 Task: In Heading Arial with underline. Font size of heading  '18'Font style of data Calibri. Font size of data  9Alignment of headline & data Align center. Fill color in heading,  RedFont color of data Black Apply border in Data No BorderIn the sheet  Budget Planning Spreadsheetbook
Action: Mouse moved to (1125, 156)
Screenshot: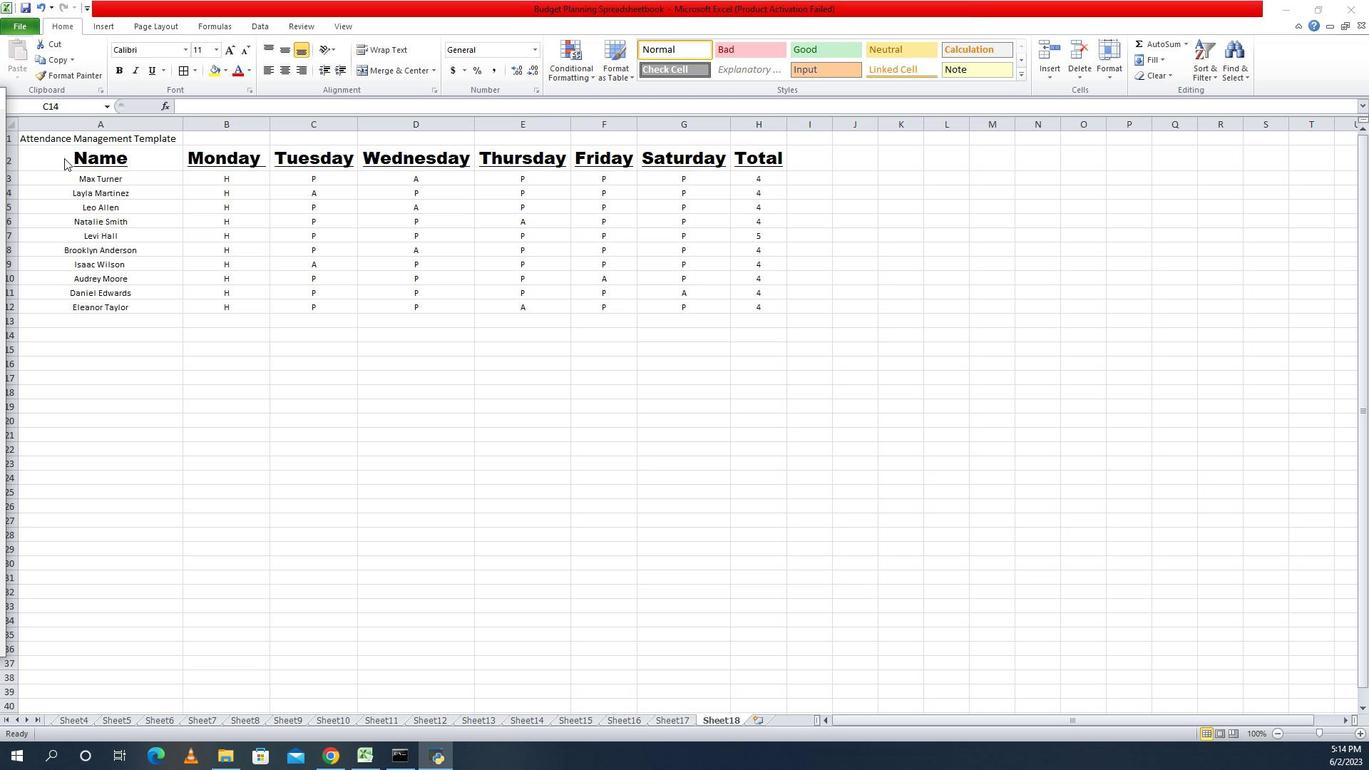 
Action: Mouse pressed left at (1125, 156)
Screenshot: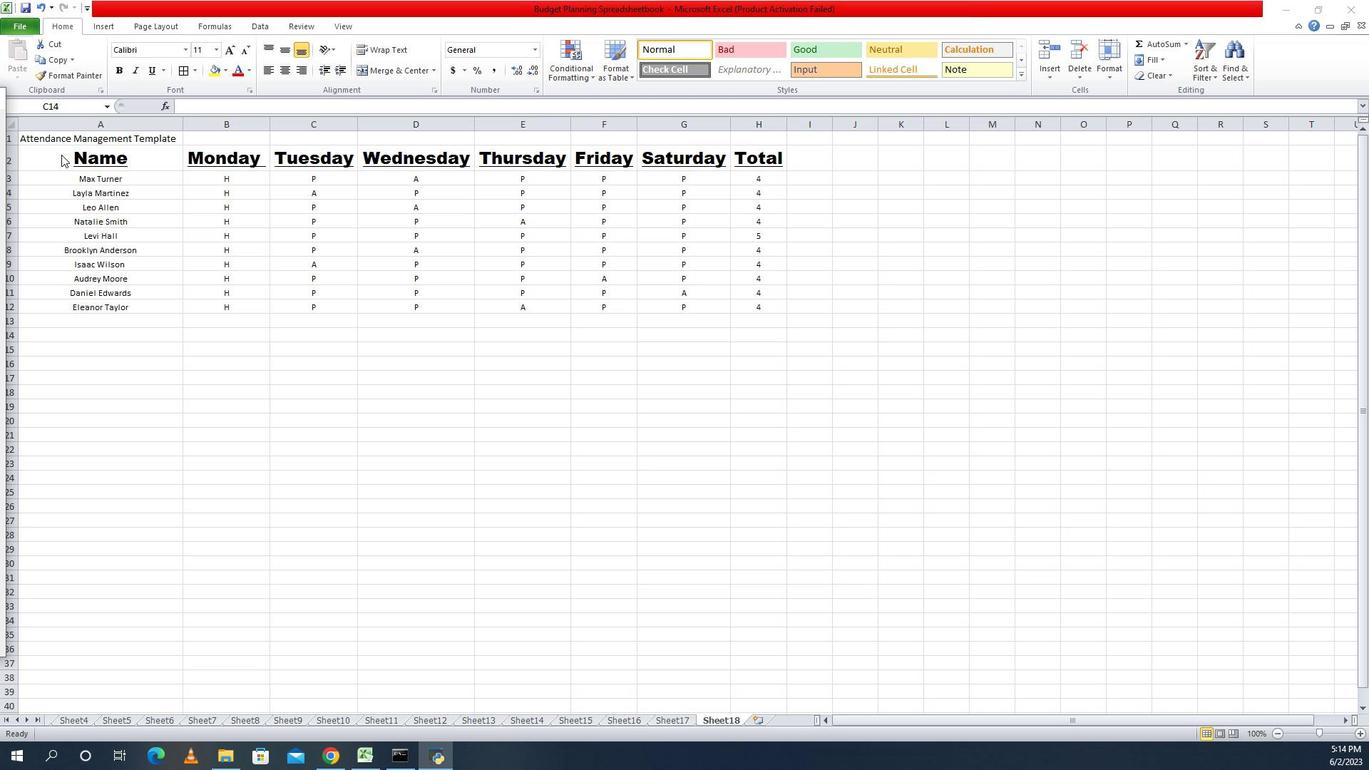 
Action: Mouse moved to (1170, 163)
Screenshot: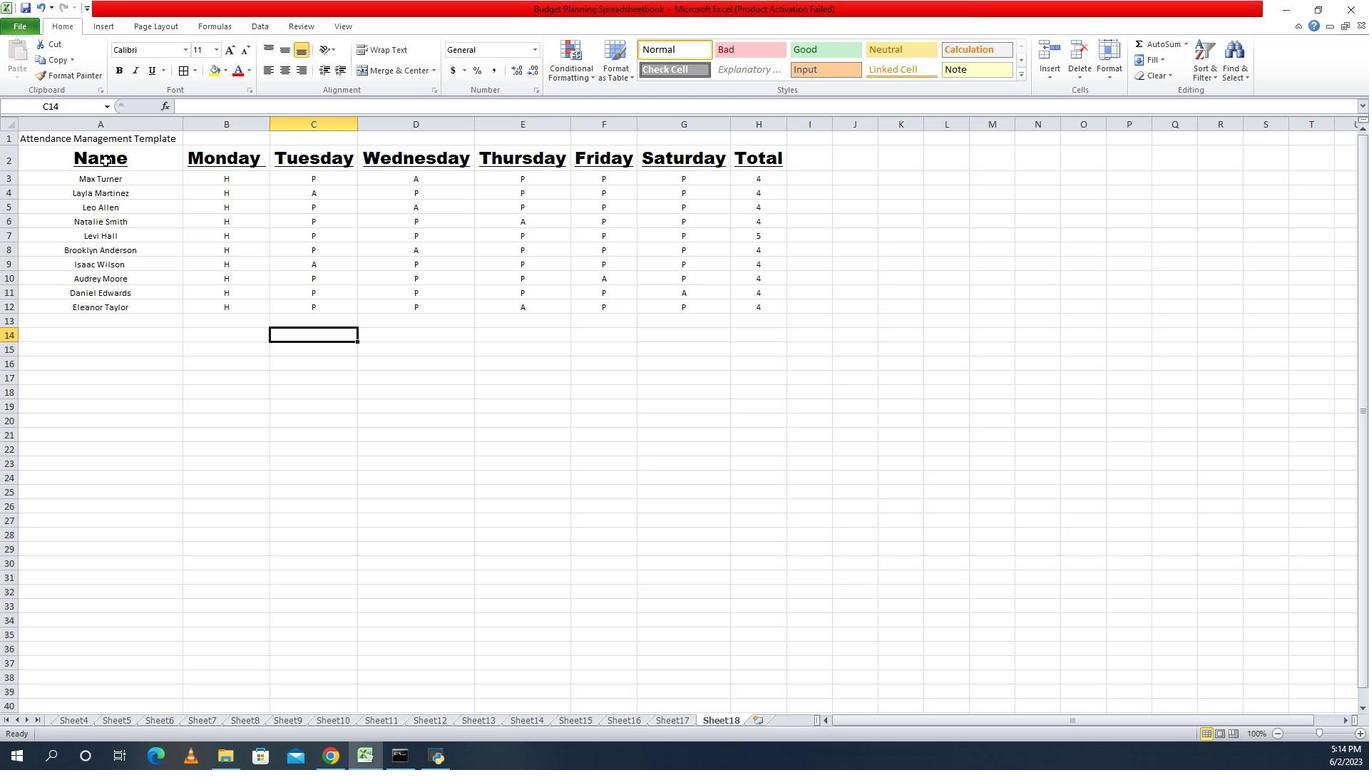 
Action: Mouse pressed left at (1170, 163)
Screenshot: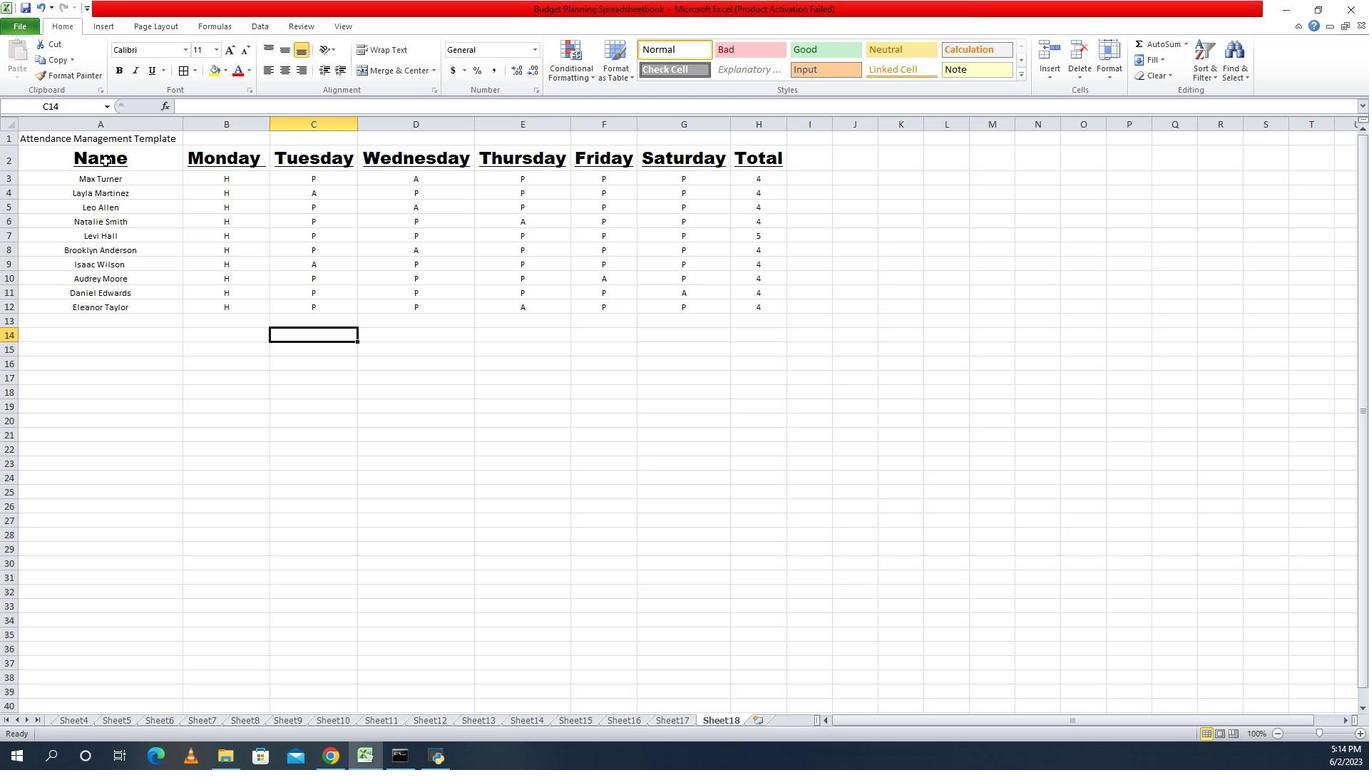 
Action: Mouse moved to (1248, 51)
Screenshot: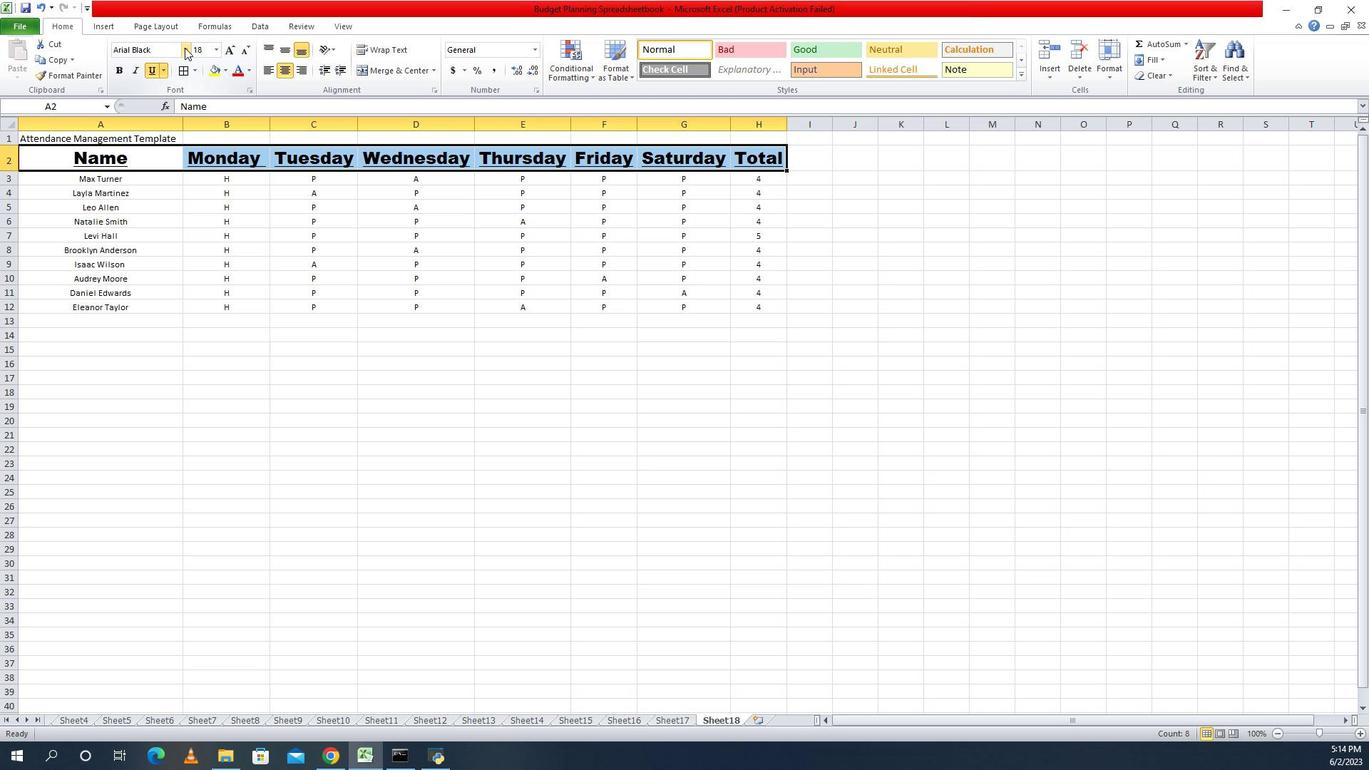 
Action: Mouse pressed left at (1248, 51)
Screenshot: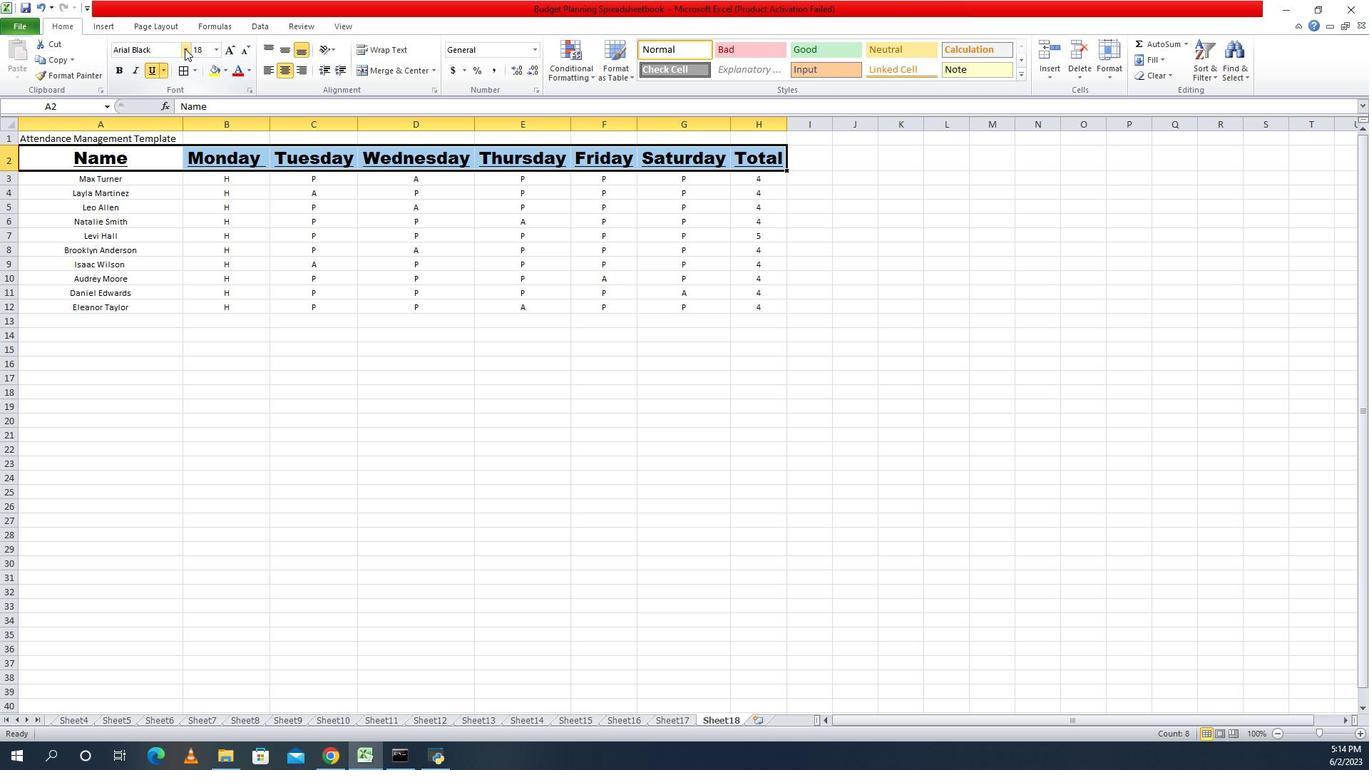 
Action: Mouse moved to (1216, 163)
Screenshot: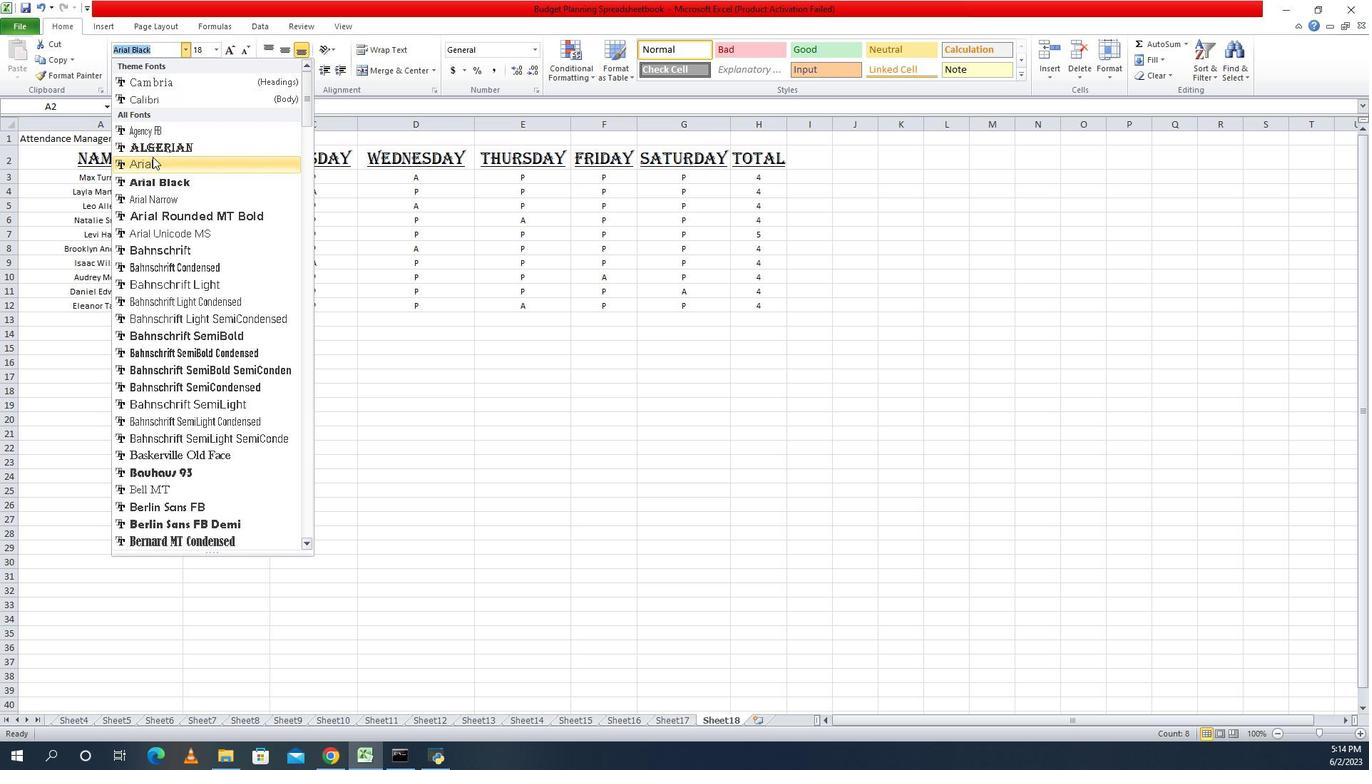 
Action: Mouse pressed left at (1216, 163)
Screenshot: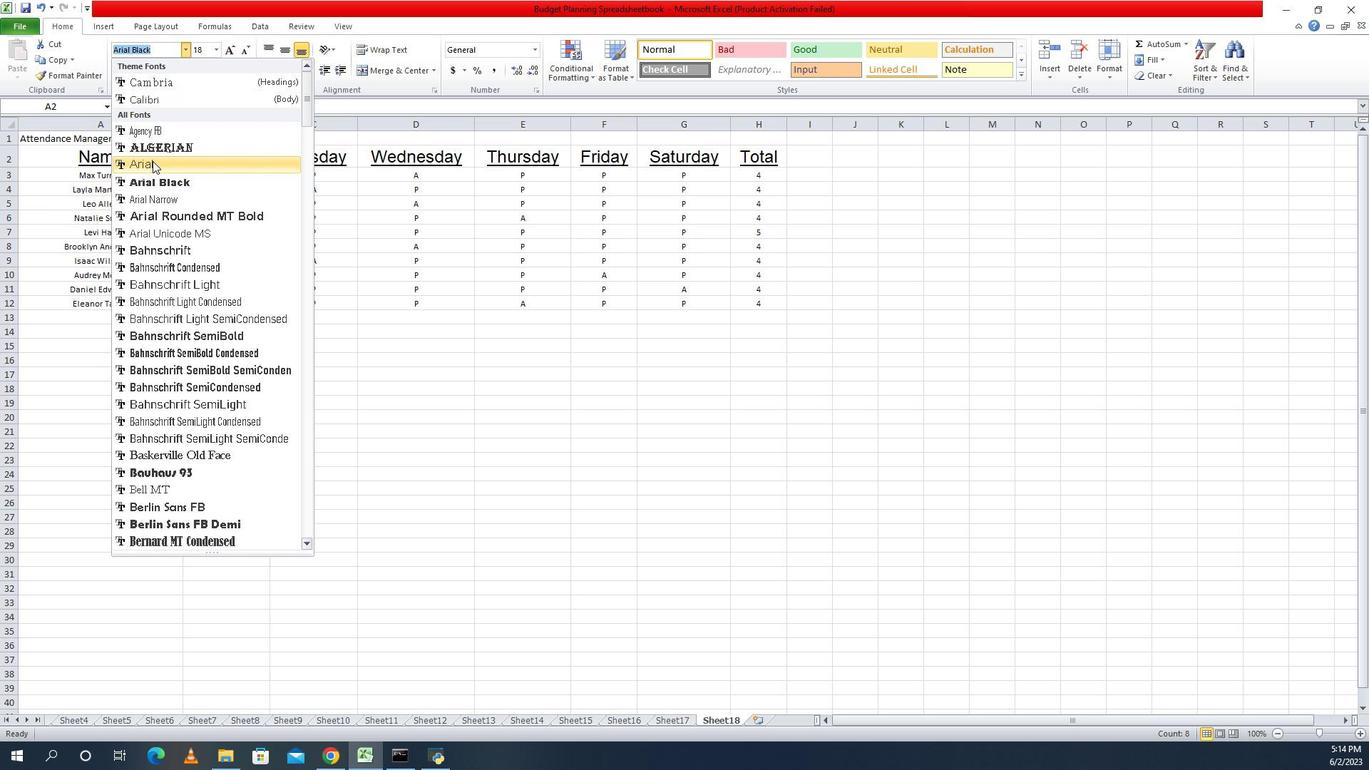 
Action: Mouse moved to (1090, 182)
Screenshot: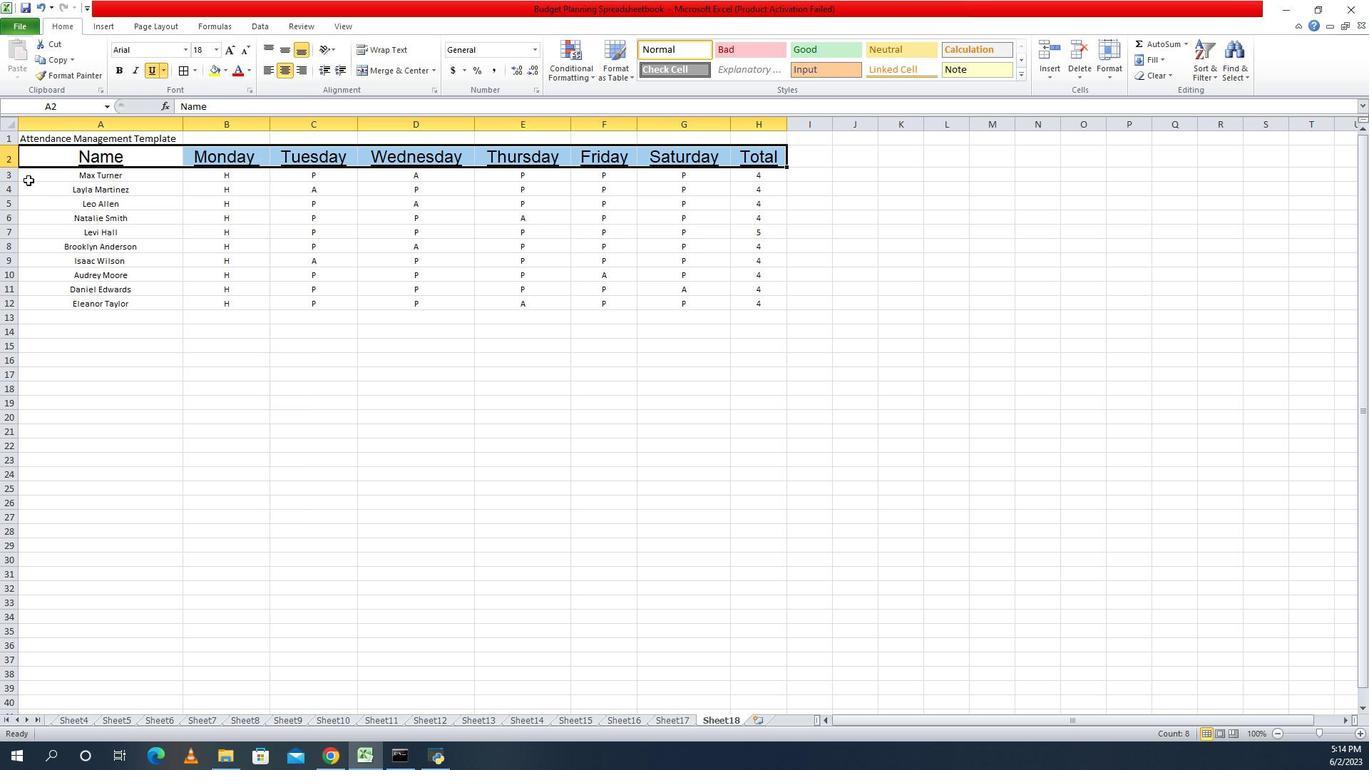 
Action: Mouse pressed left at (1090, 182)
Screenshot: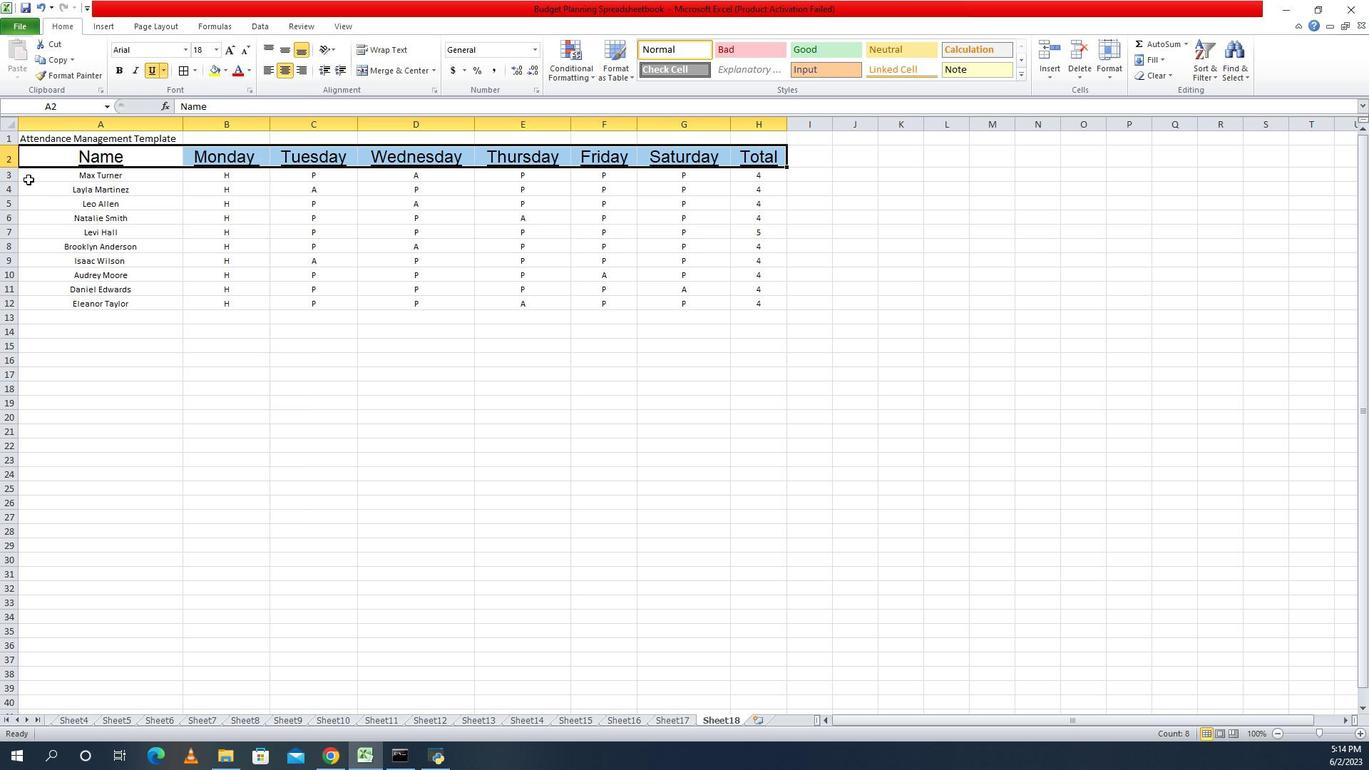 
Action: Mouse moved to (1115, 158)
Screenshot: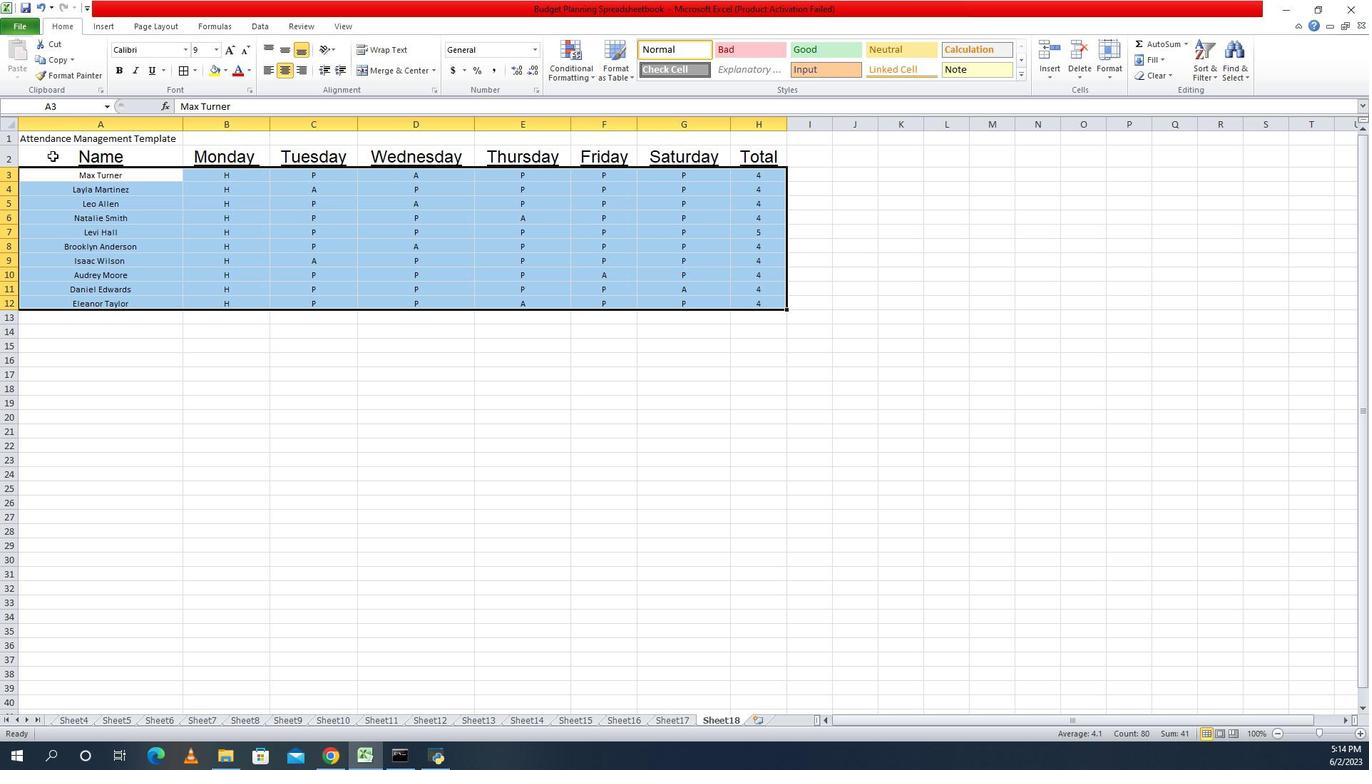 
Action: Mouse pressed left at (1115, 158)
Screenshot: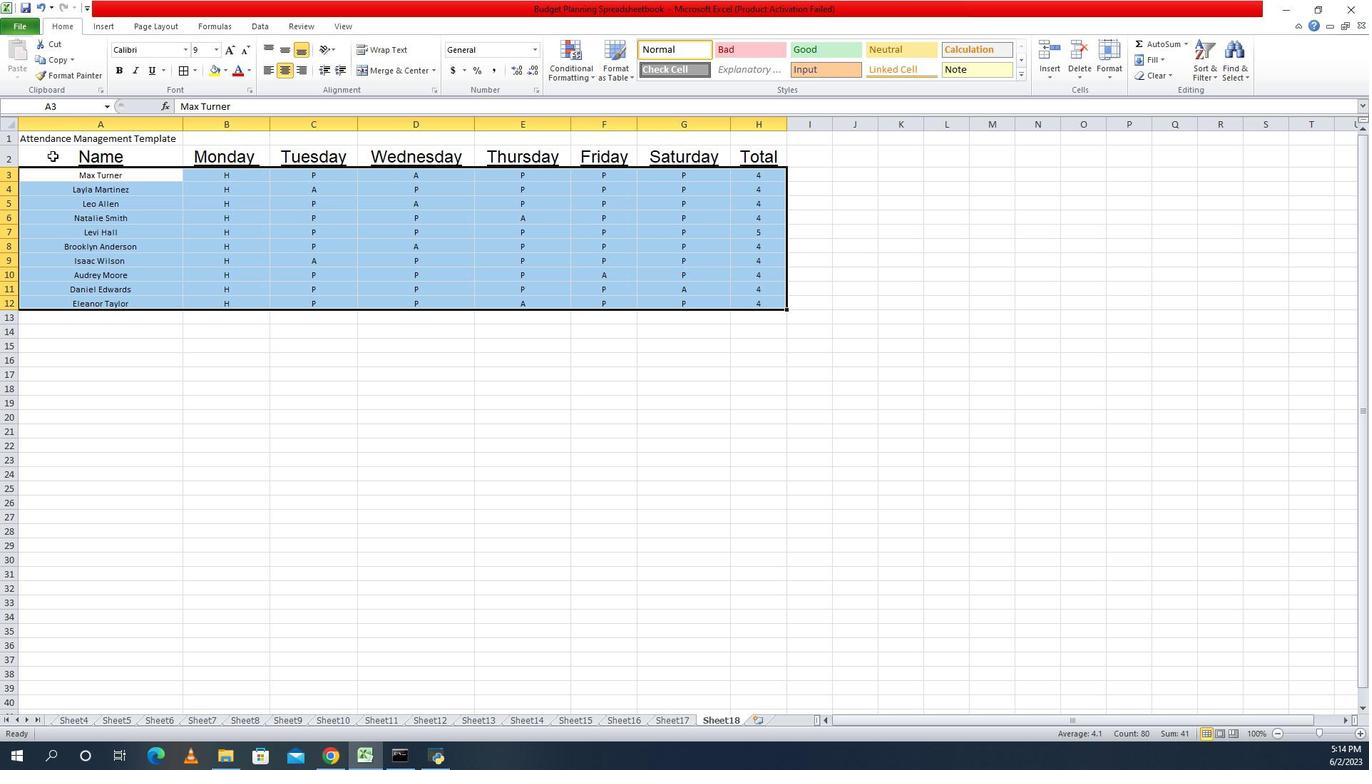 
Action: Mouse moved to (1185, 161)
Screenshot: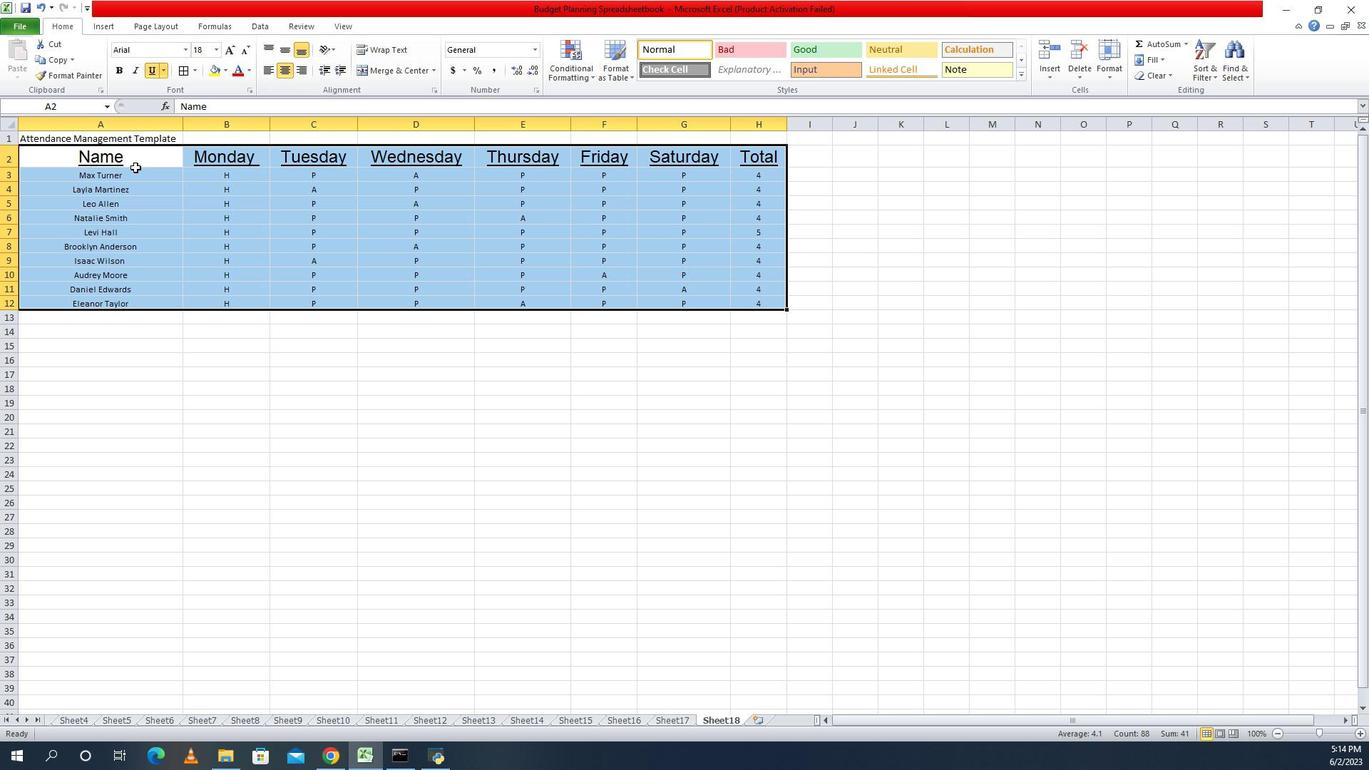 
Action: Mouse pressed left at (1185, 161)
Screenshot: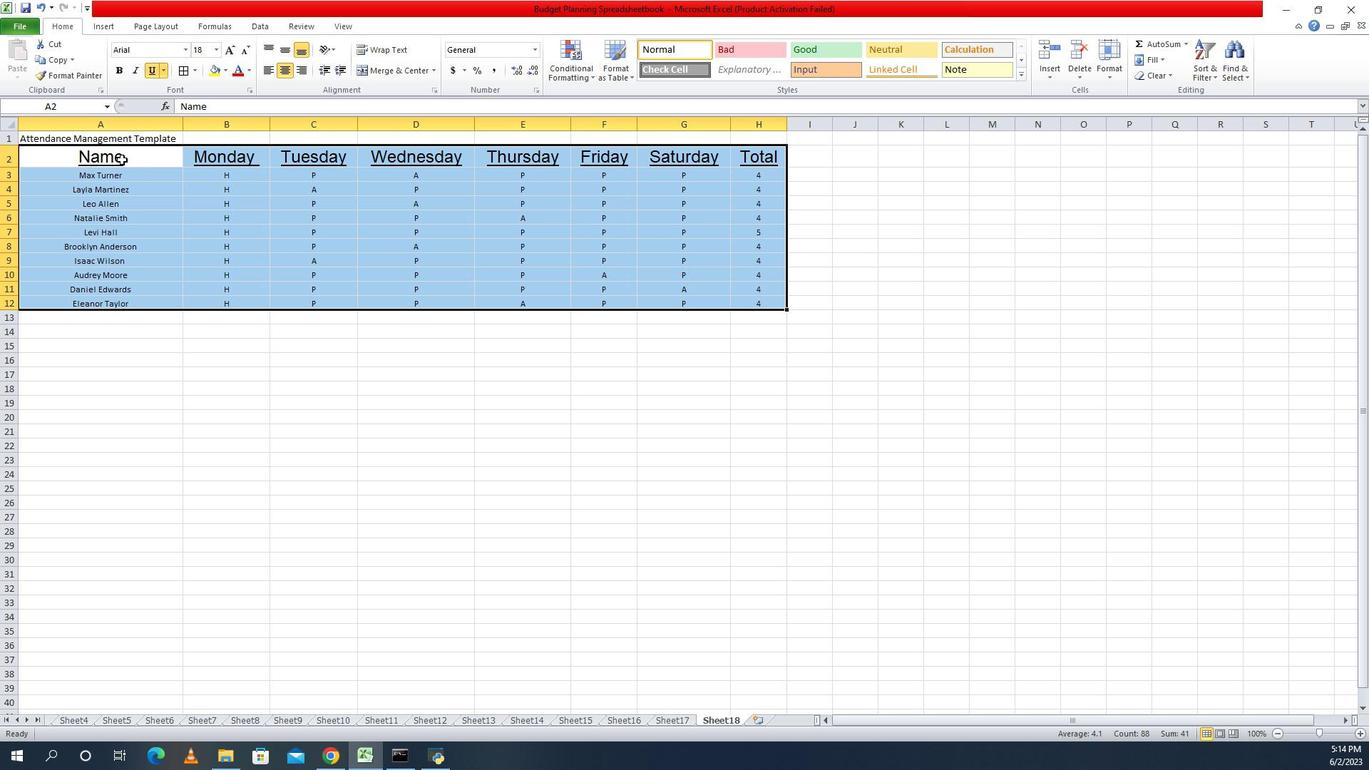 
Action: Mouse moved to (1279, 74)
Screenshot: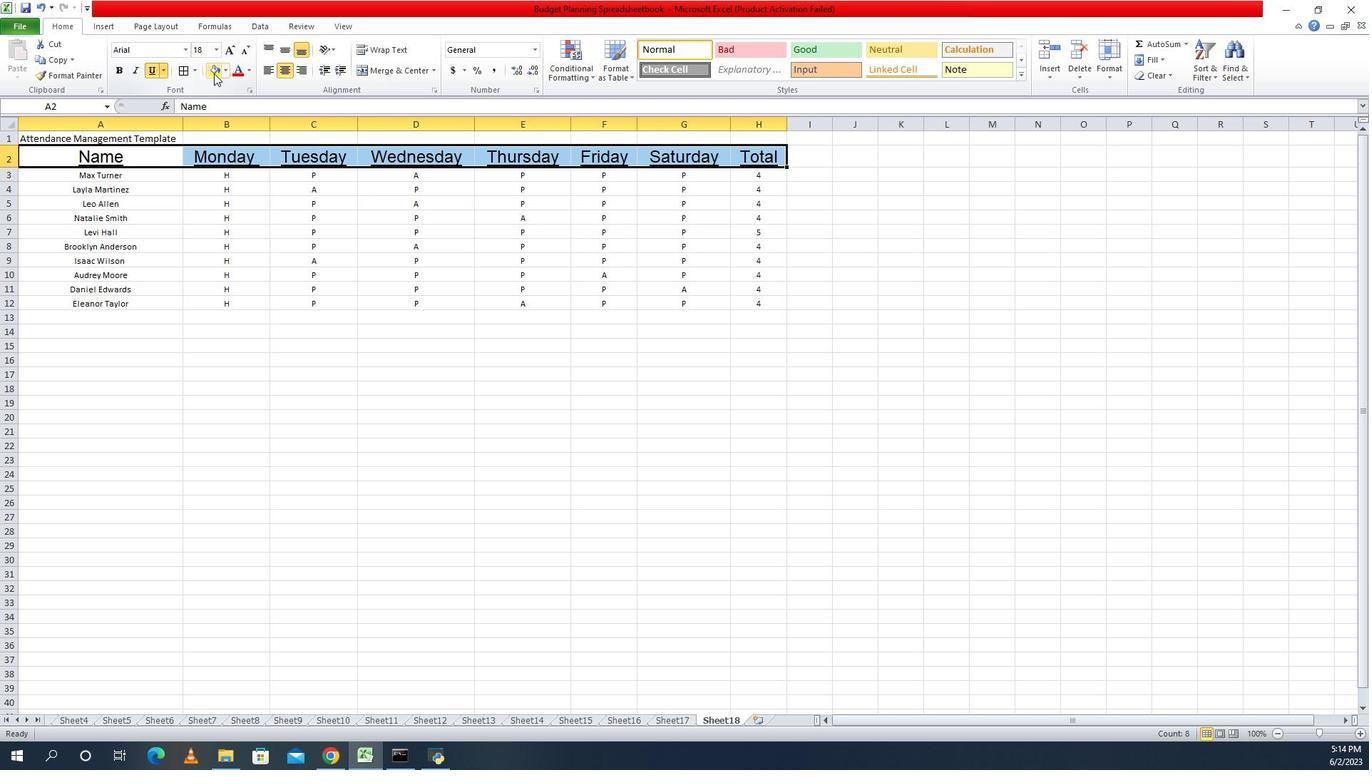 
Action: Mouse pressed left at (1279, 74)
Screenshot: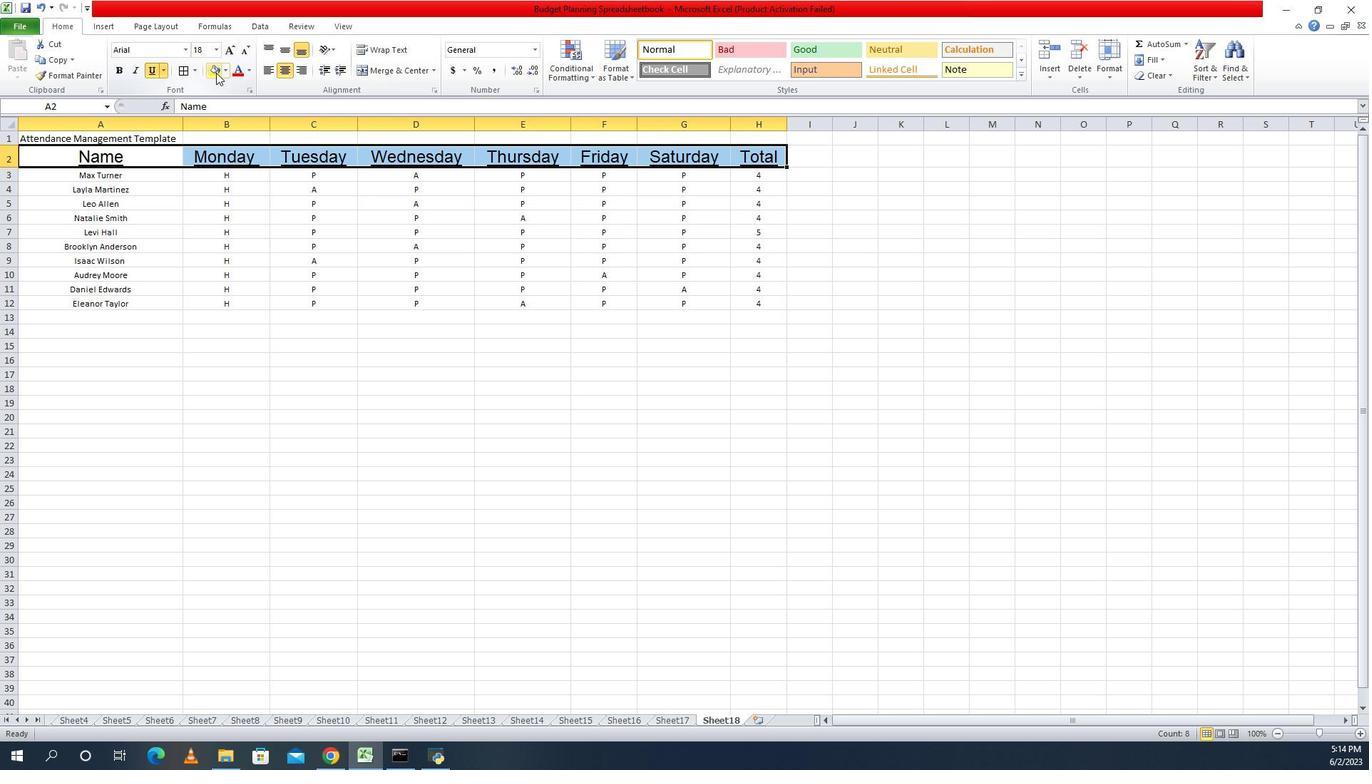 
Action: Mouse moved to (1301, 74)
Screenshot: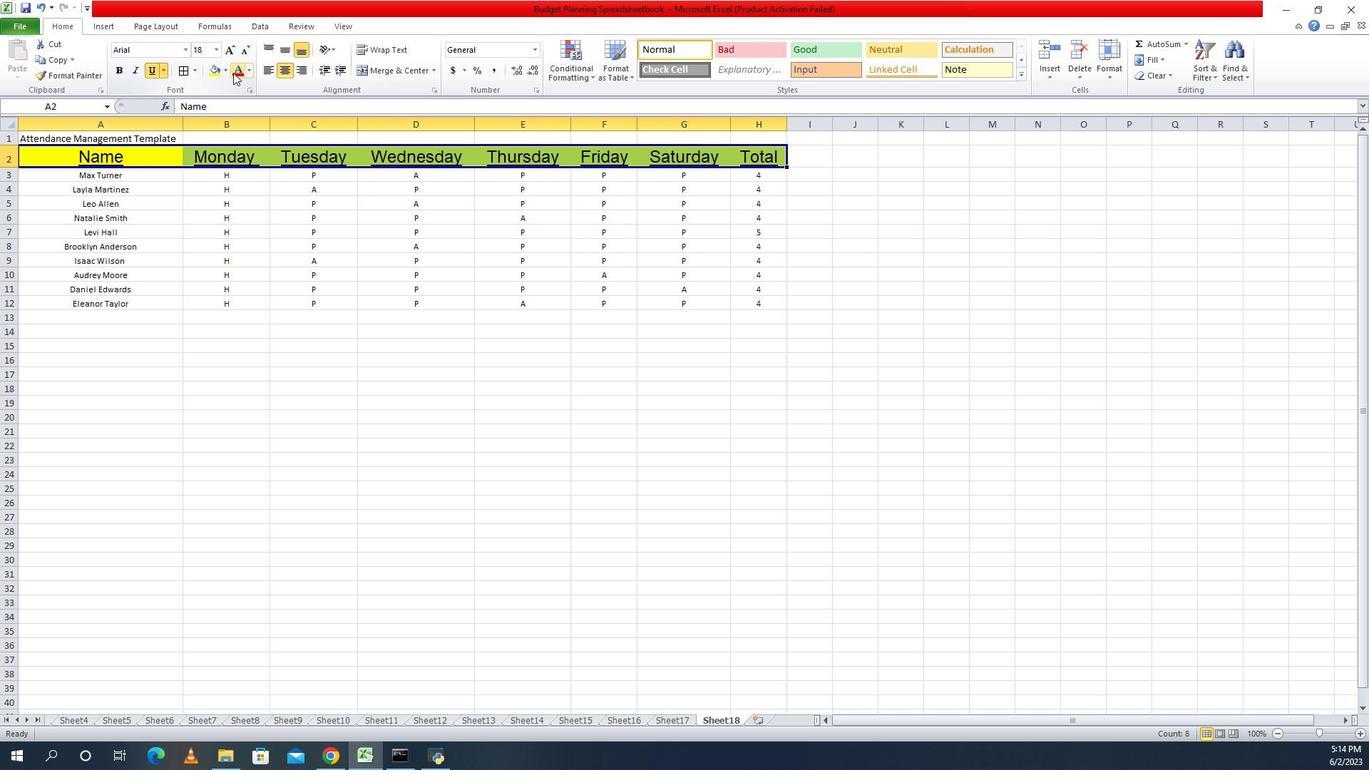 
Action: Mouse pressed left at (1301, 74)
Screenshot: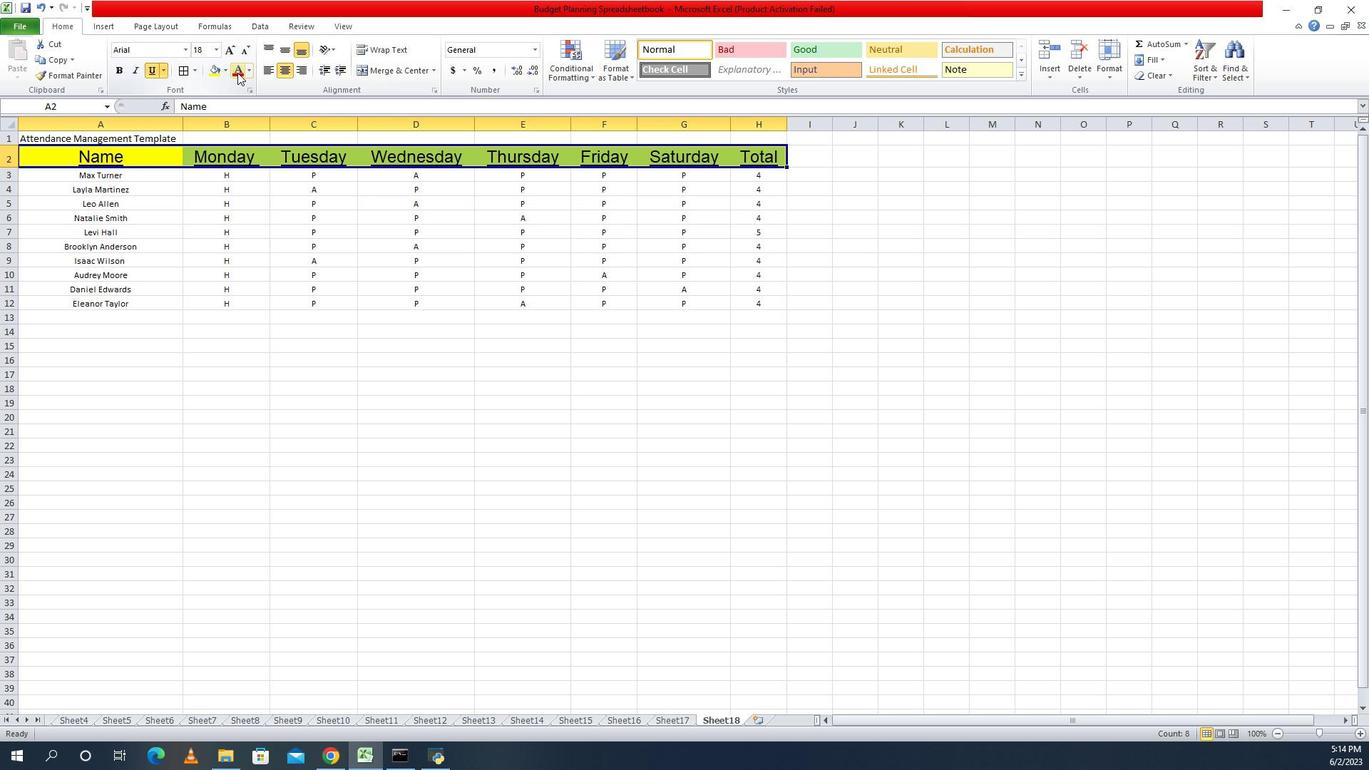 
Action: Mouse moved to (1115, 181)
Screenshot: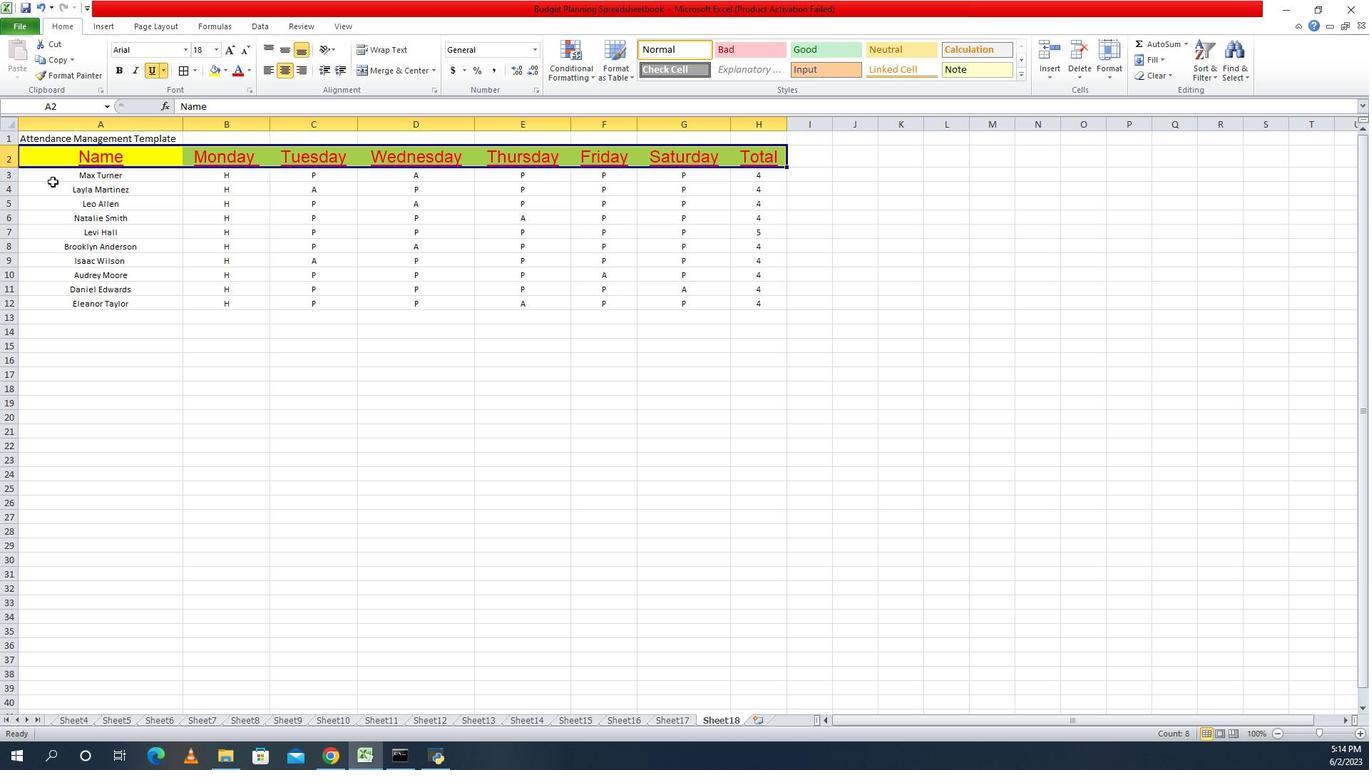 
Action: Mouse pressed left at (1115, 181)
Screenshot: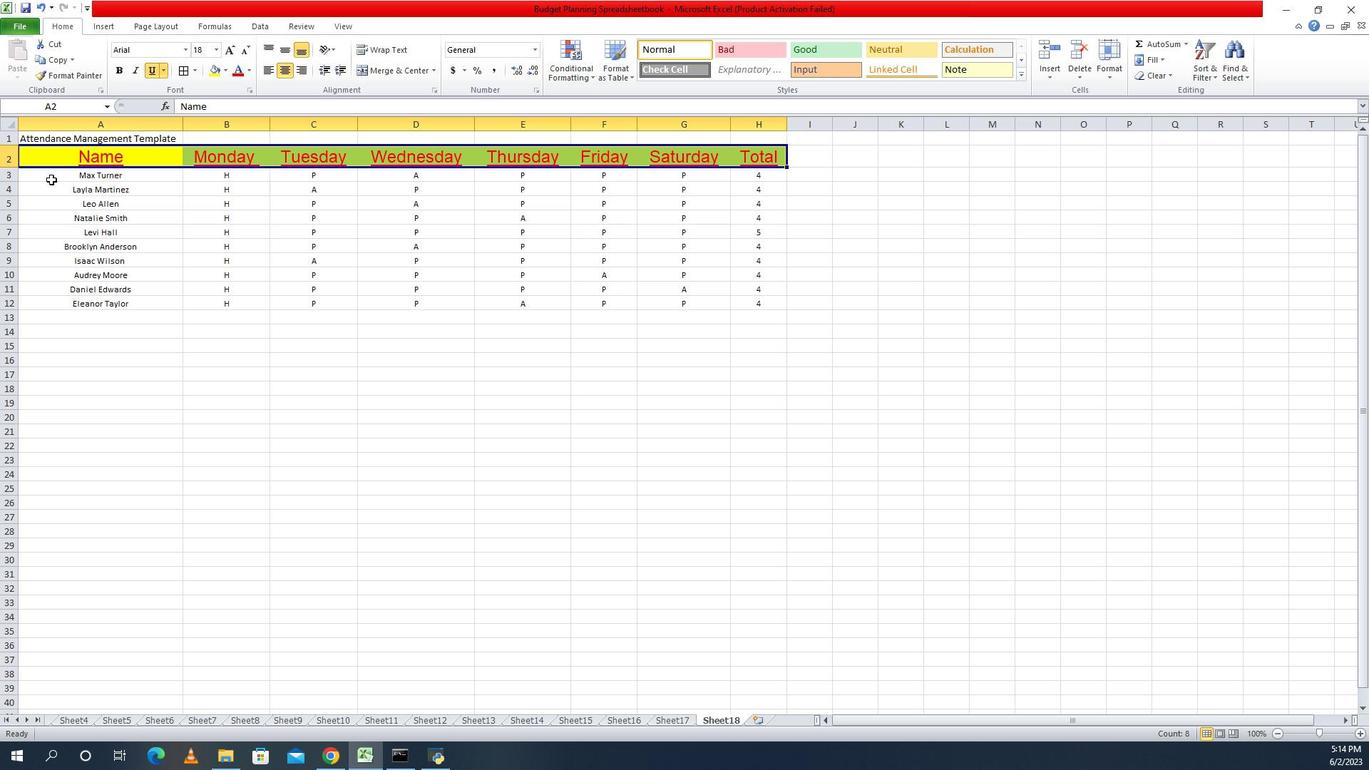 
Action: Mouse moved to (1243, 67)
Screenshot: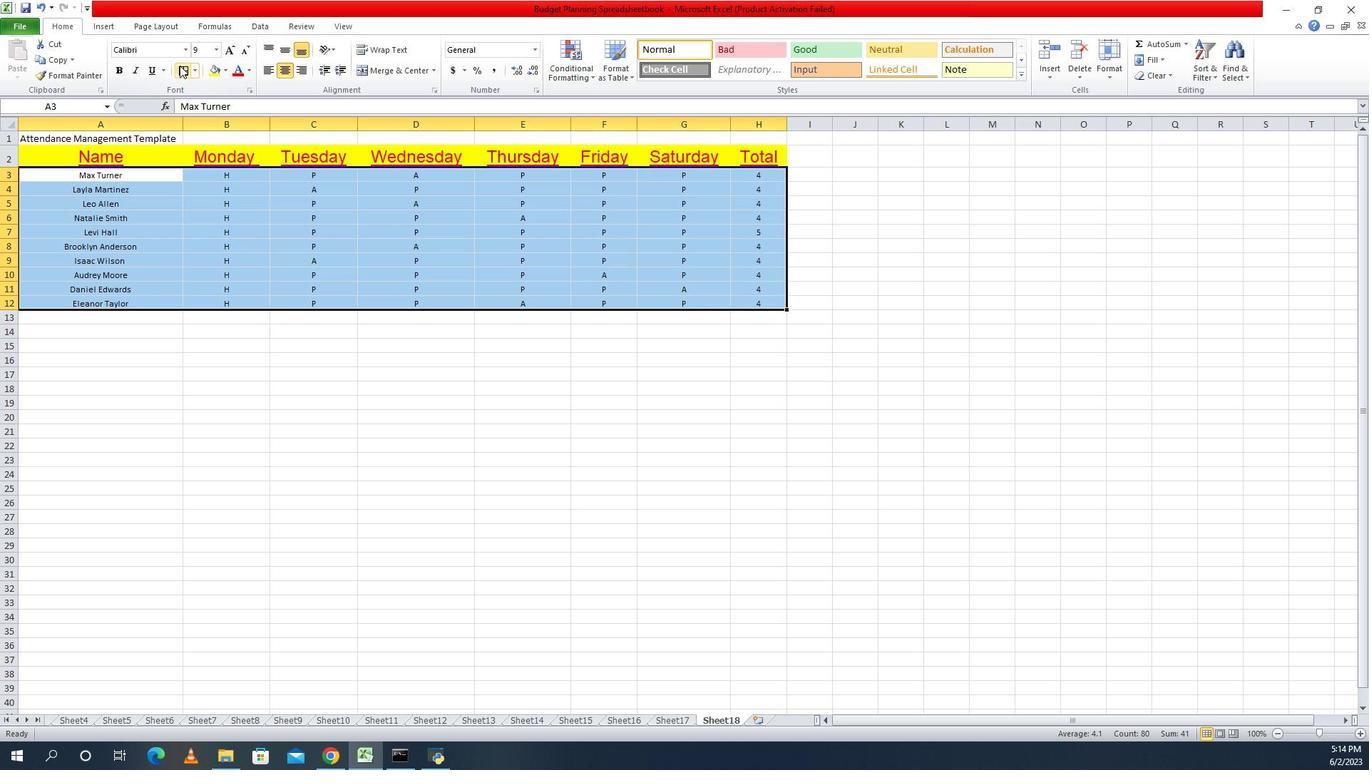 
Action: Mouse pressed left at (1243, 67)
Screenshot: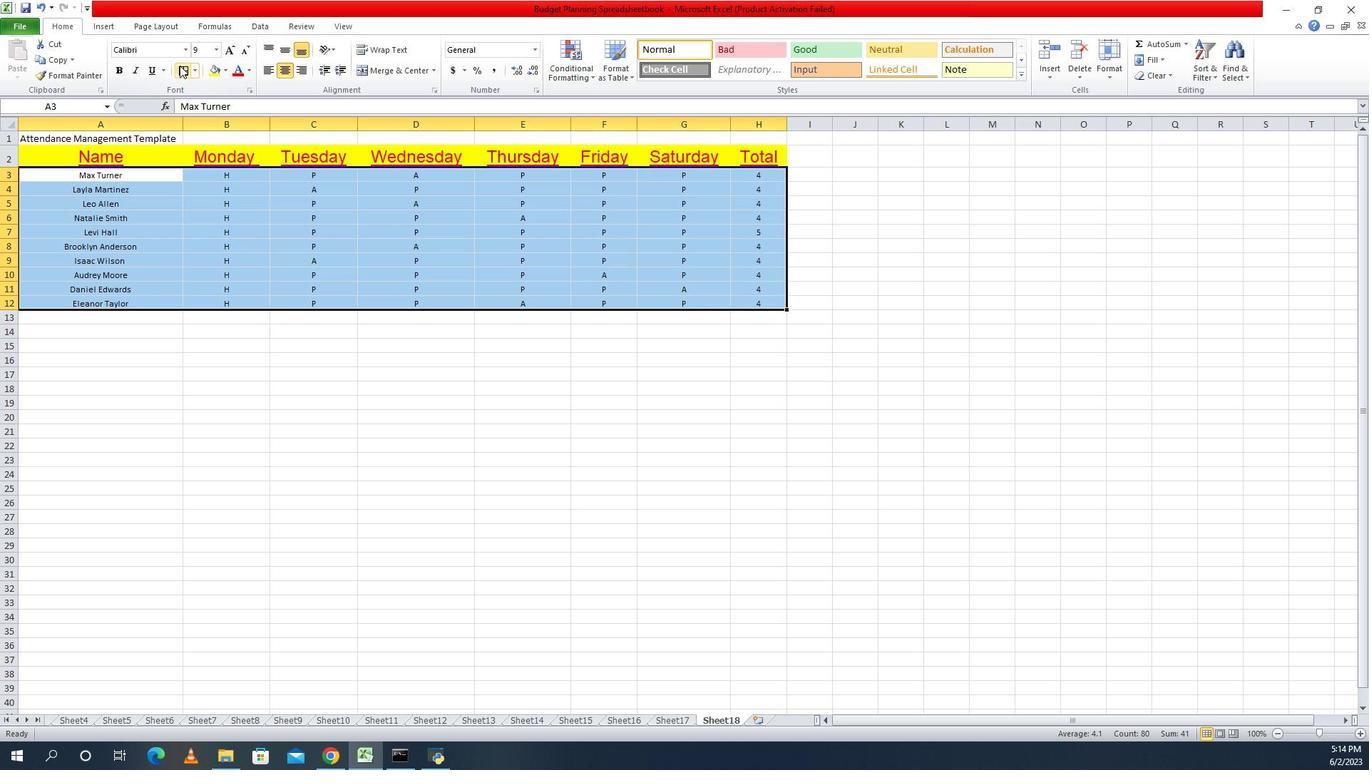 
Action: Mouse moved to (1334, 395)
Screenshot: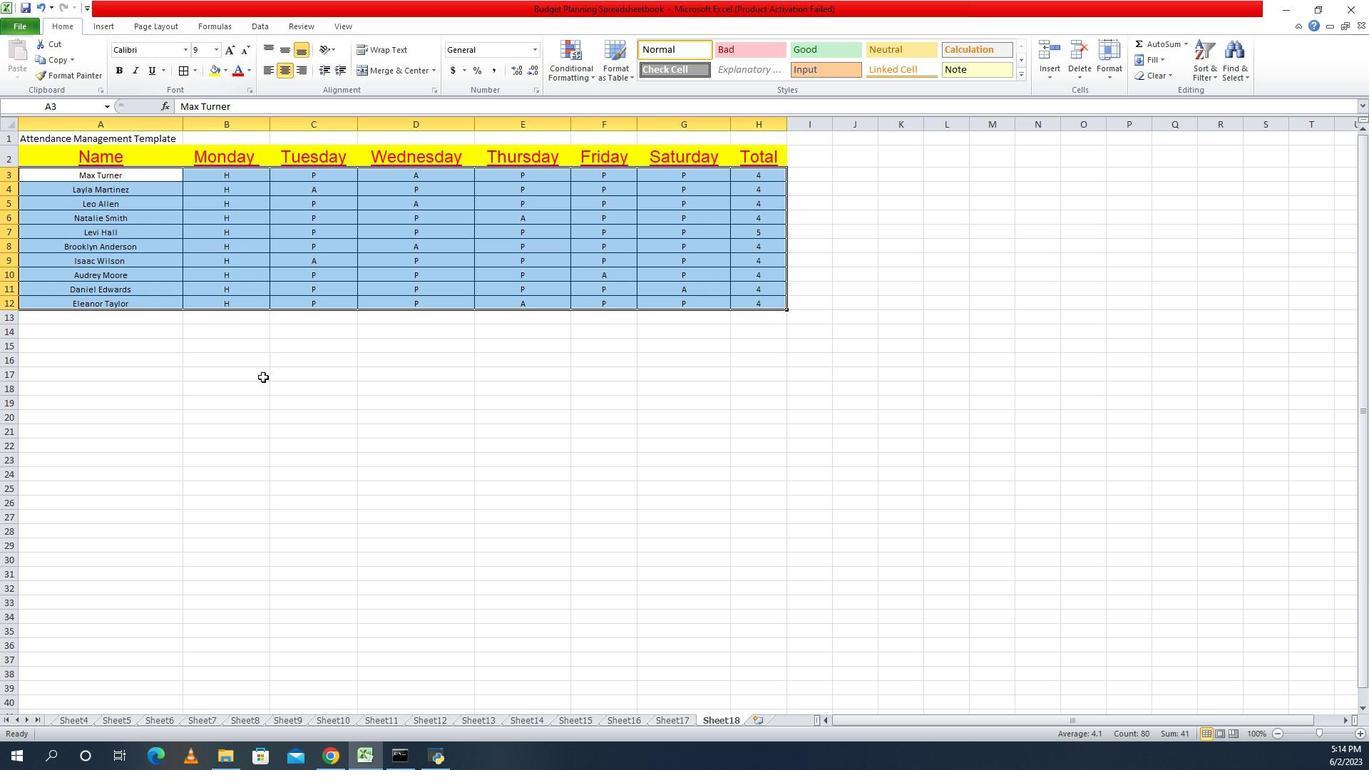
Action: Mouse pressed left at (1334, 395)
Screenshot: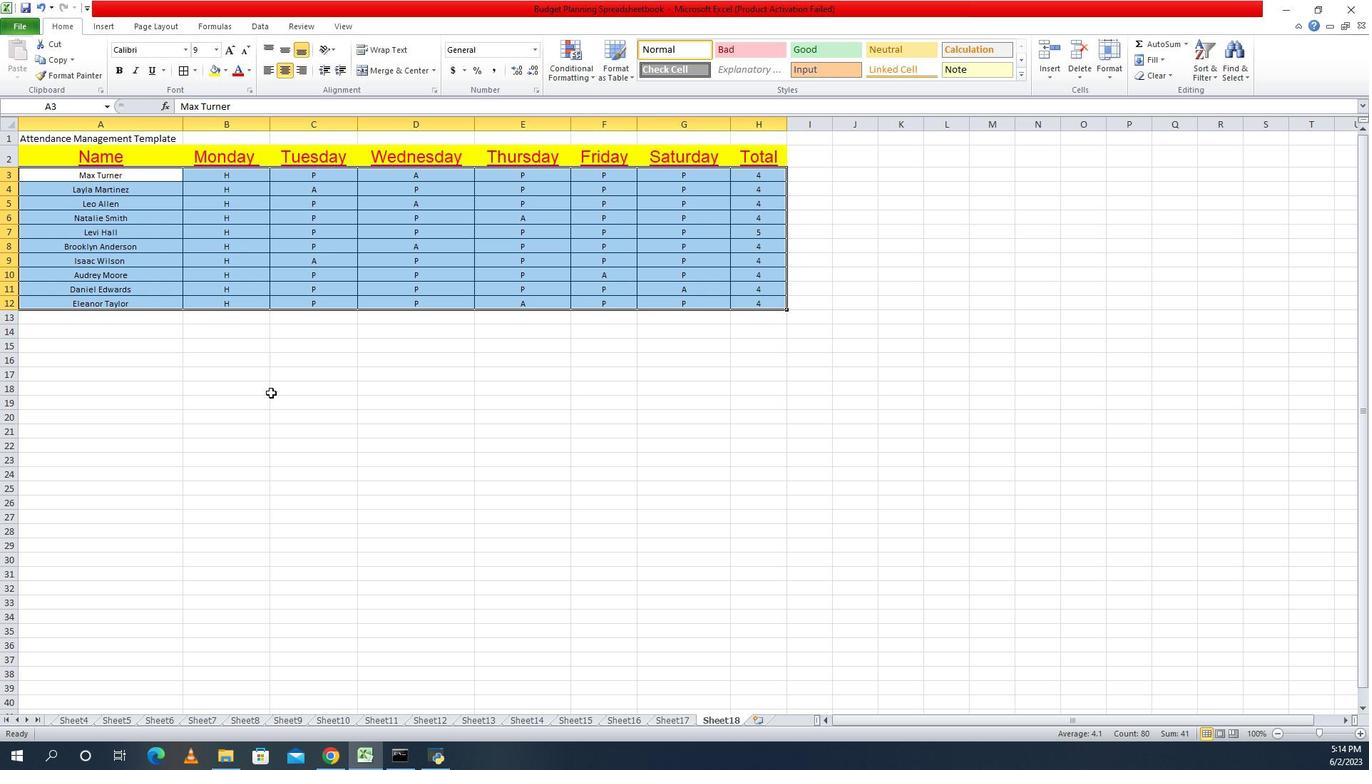 
